 Task: Set the Billing Id to "Does not match regex" while find invoice.
Action: Mouse moved to (147, 20)
Screenshot: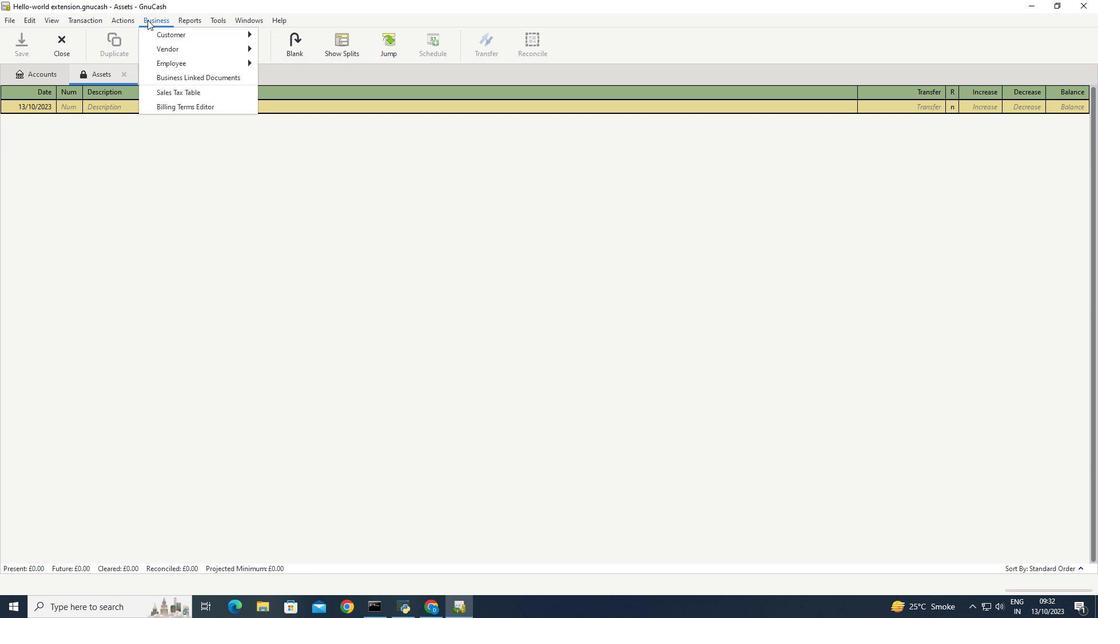 
Action: Mouse pressed left at (147, 20)
Screenshot: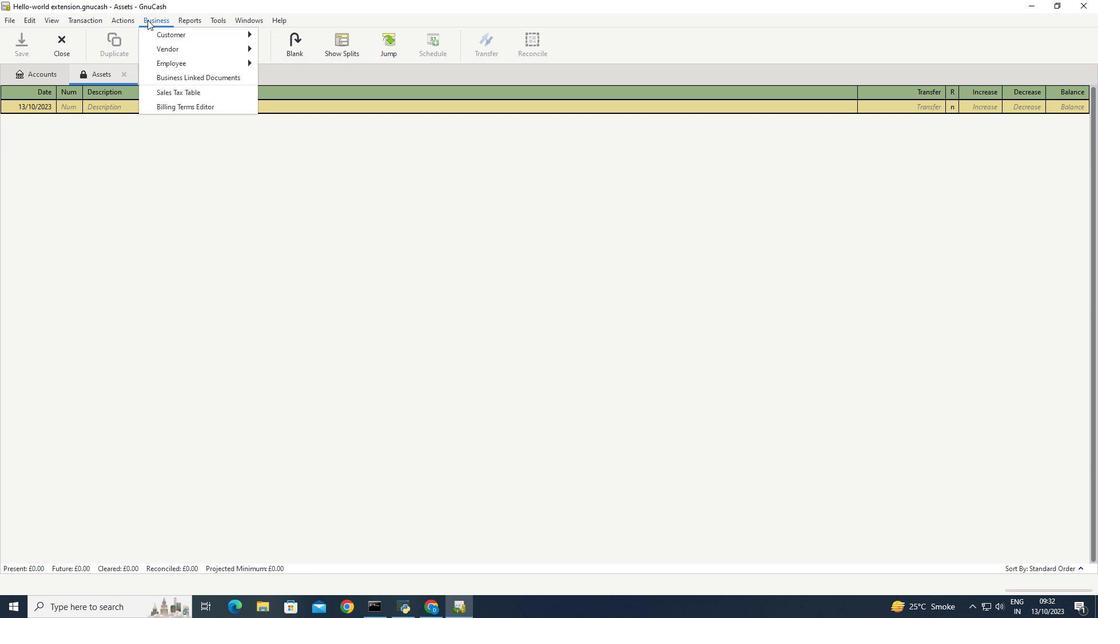 
Action: Mouse moved to (295, 92)
Screenshot: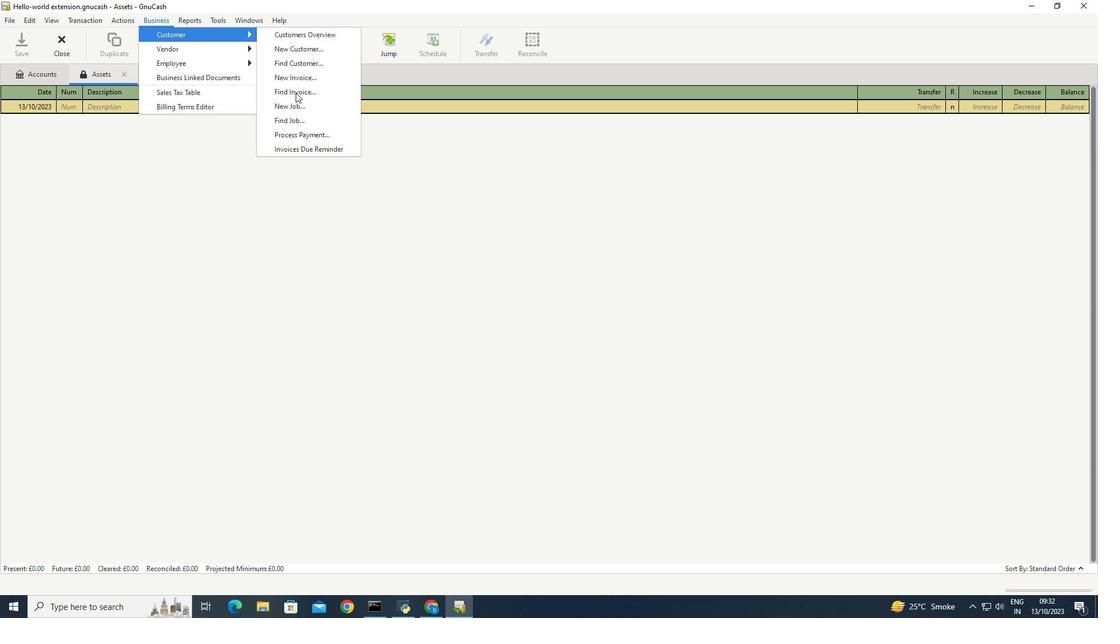 
Action: Mouse pressed left at (295, 92)
Screenshot: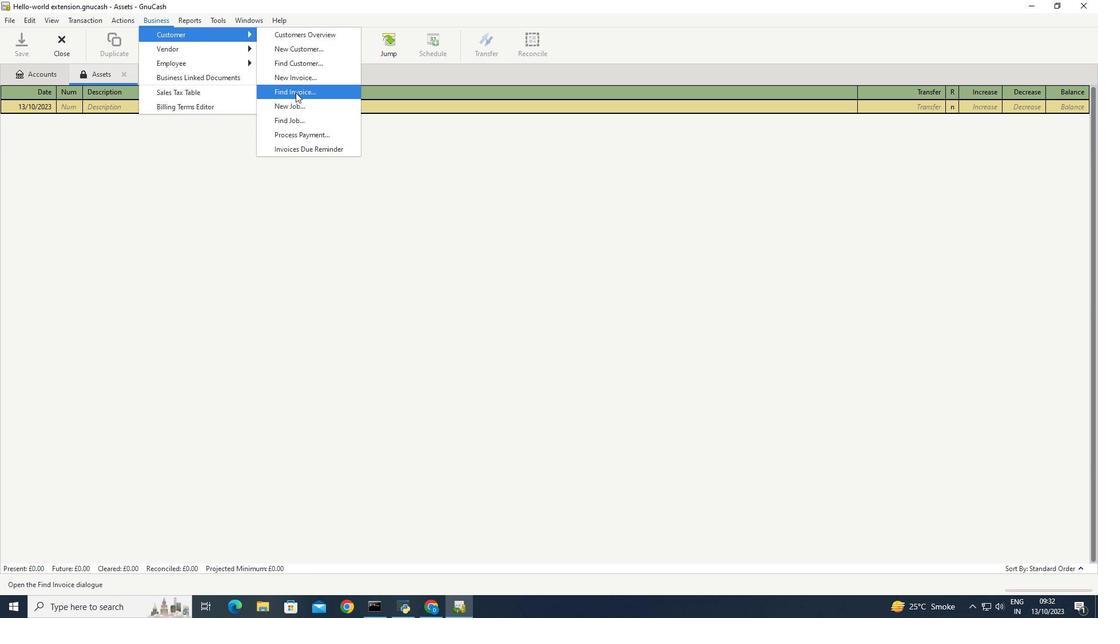 
Action: Mouse moved to (426, 270)
Screenshot: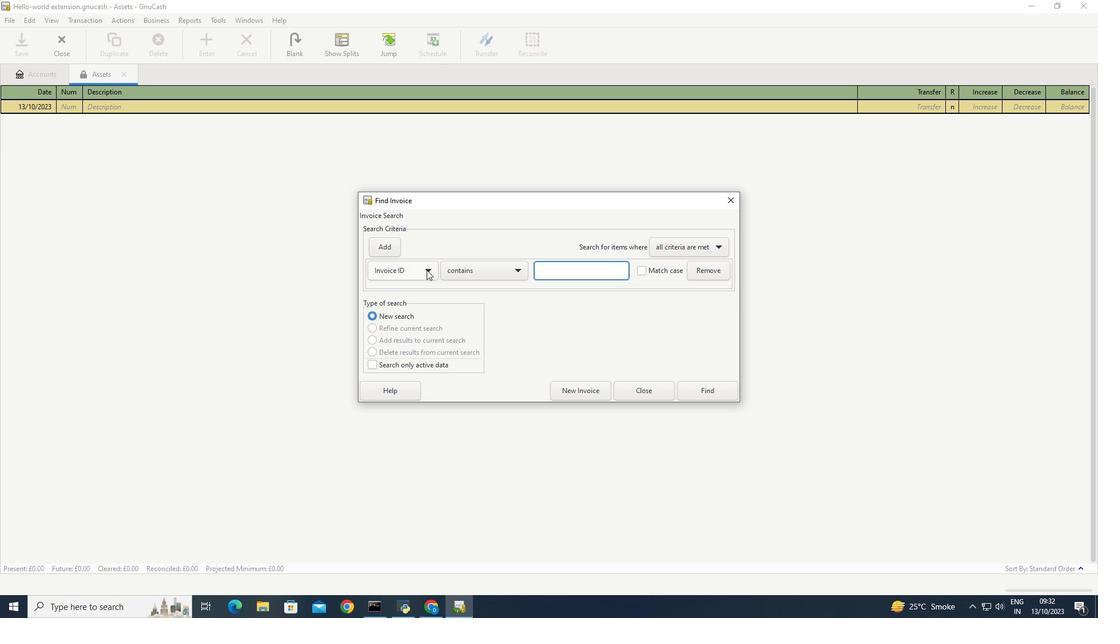 
Action: Mouse pressed left at (426, 270)
Screenshot: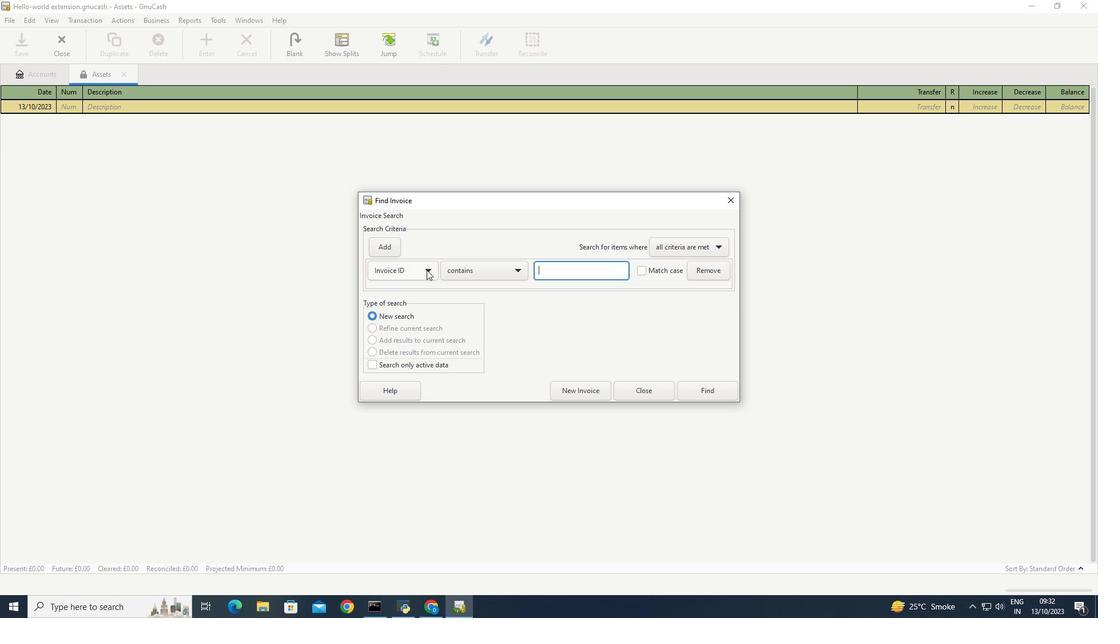 
Action: Mouse moved to (389, 386)
Screenshot: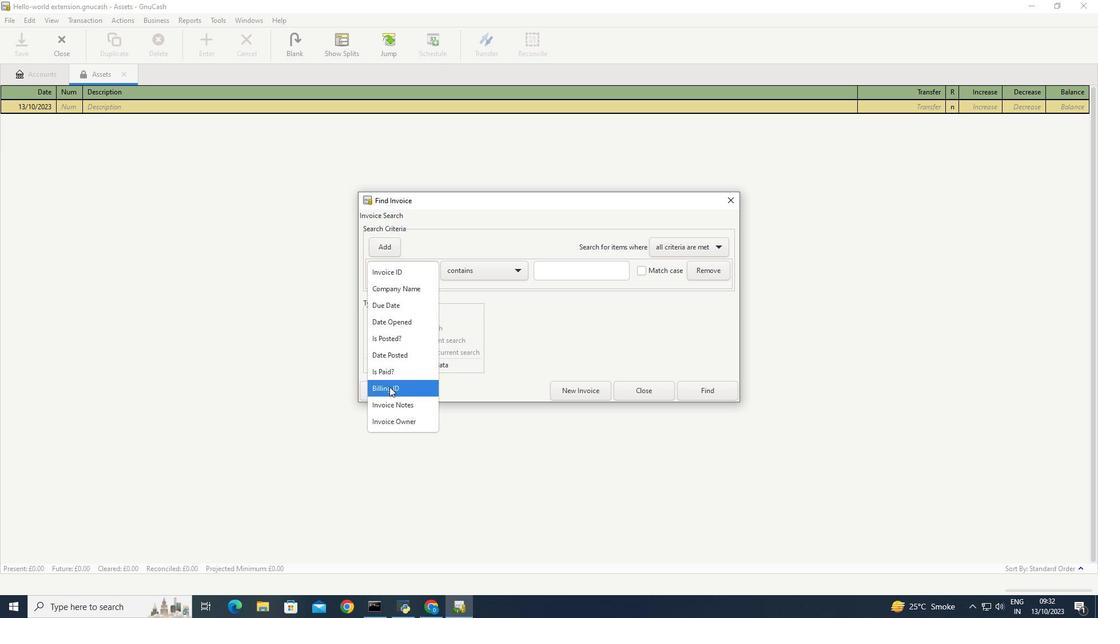 
Action: Mouse pressed left at (389, 386)
Screenshot: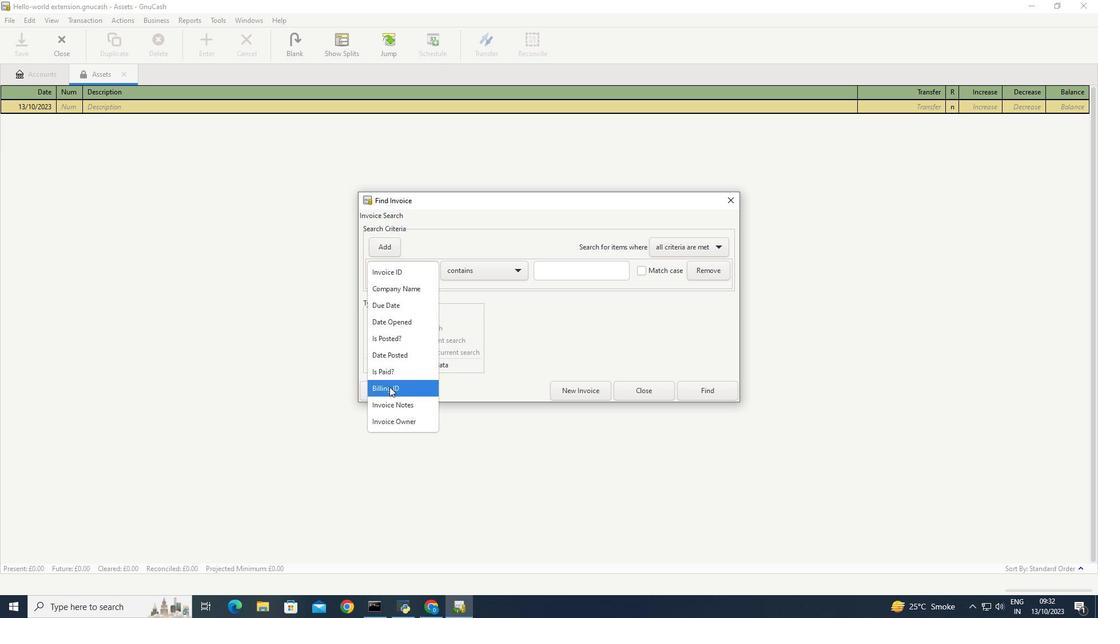
Action: Mouse moved to (514, 271)
Screenshot: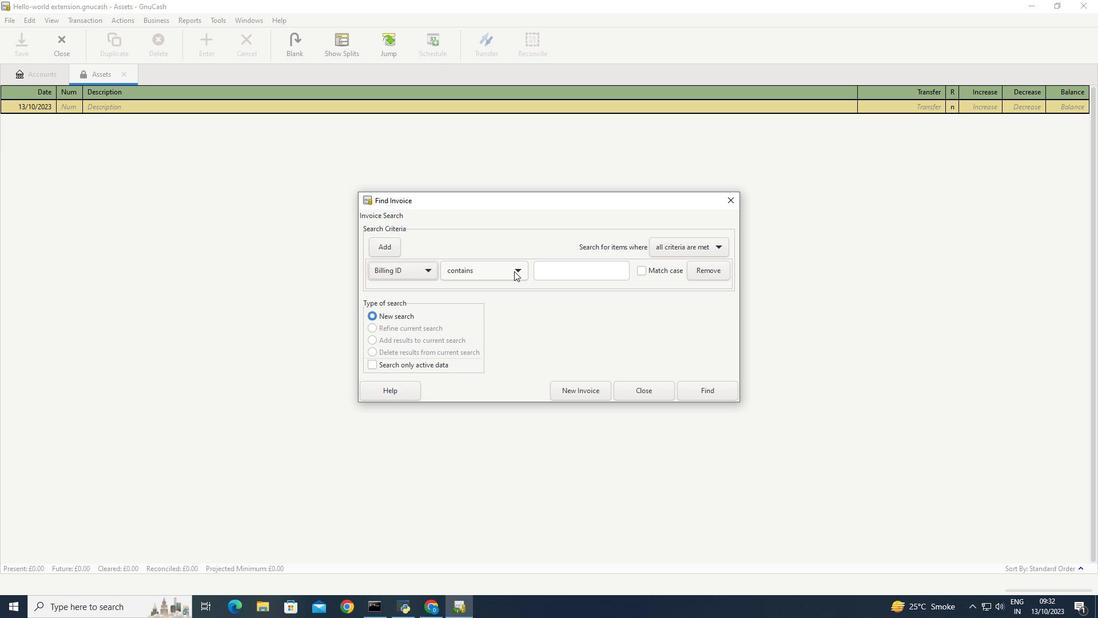 
Action: Mouse pressed left at (514, 271)
Screenshot: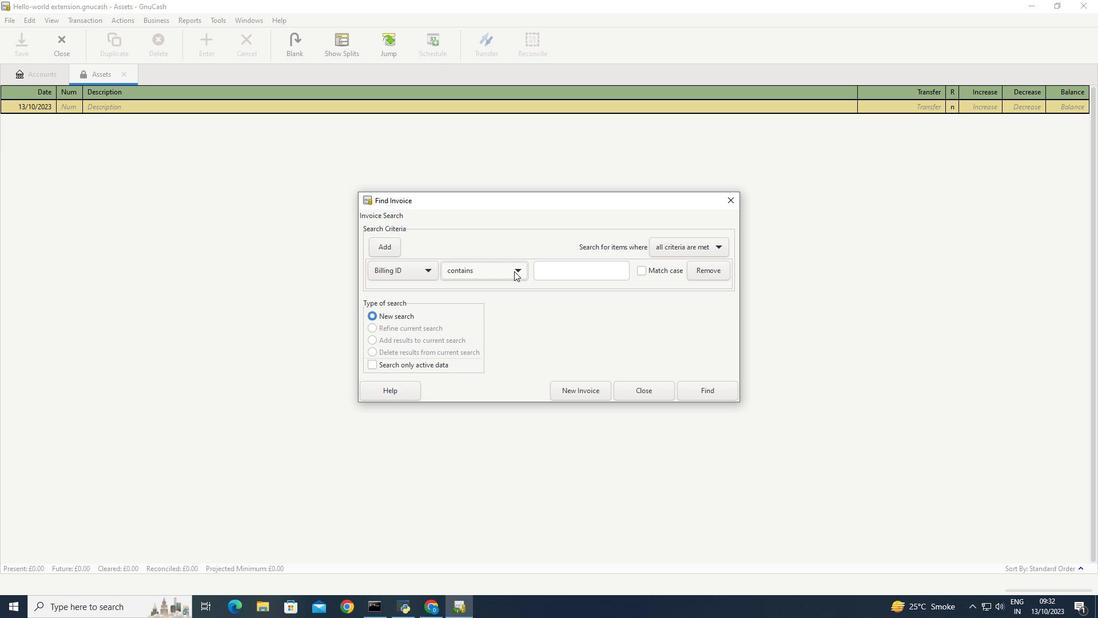 
Action: Mouse moved to (492, 323)
Screenshot: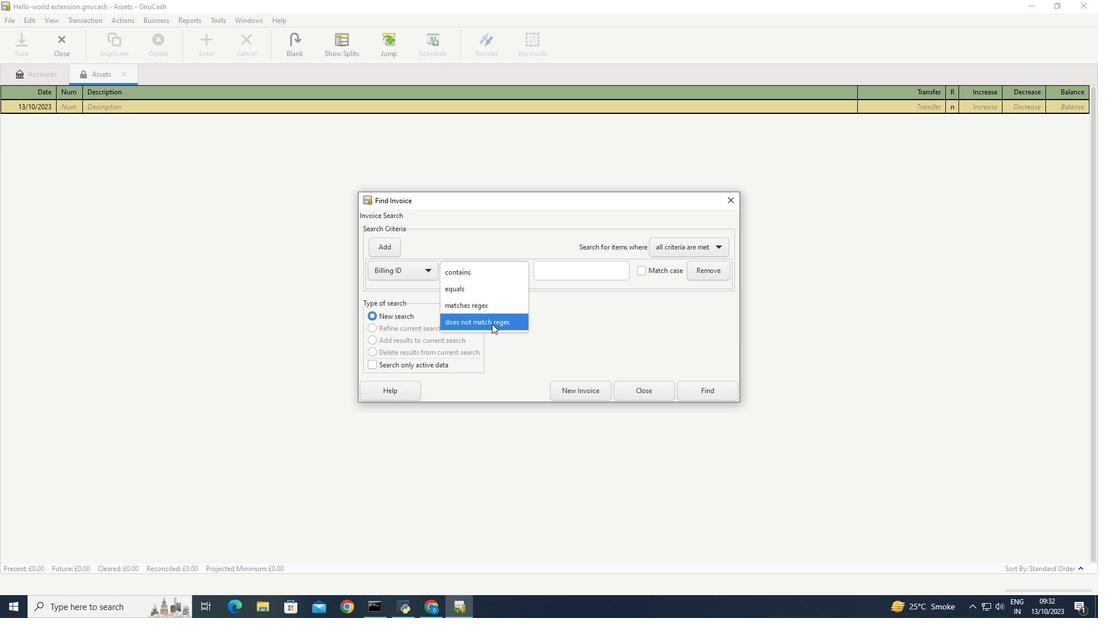 
Action: Mouse pressed left at (492, 323)
Screenshot: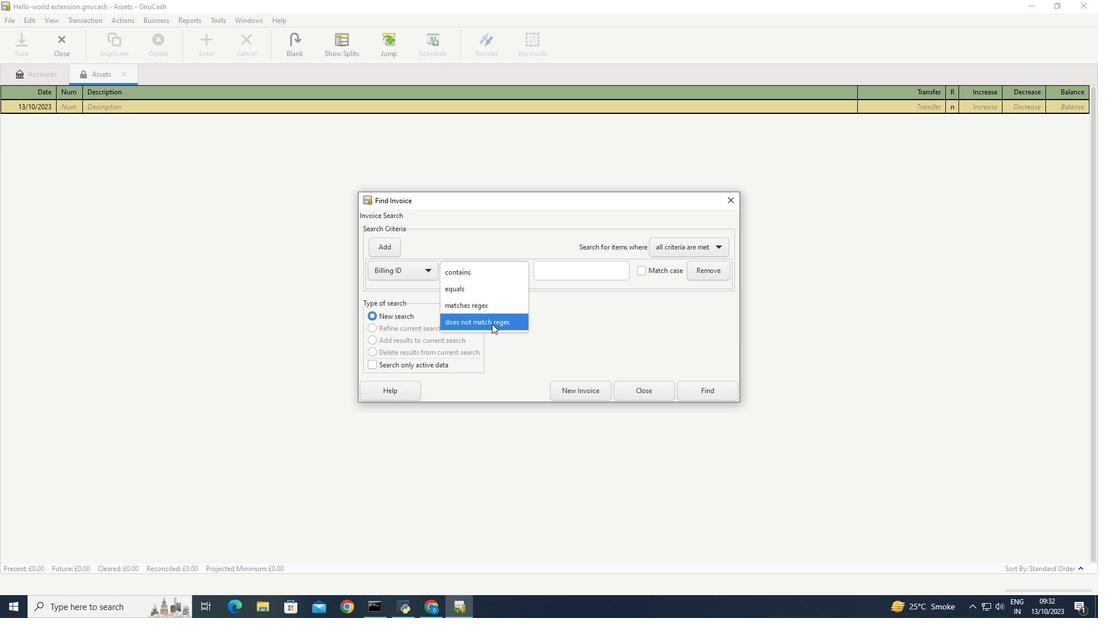 
Action: Mouse moved to (512, 317)
Screenshot: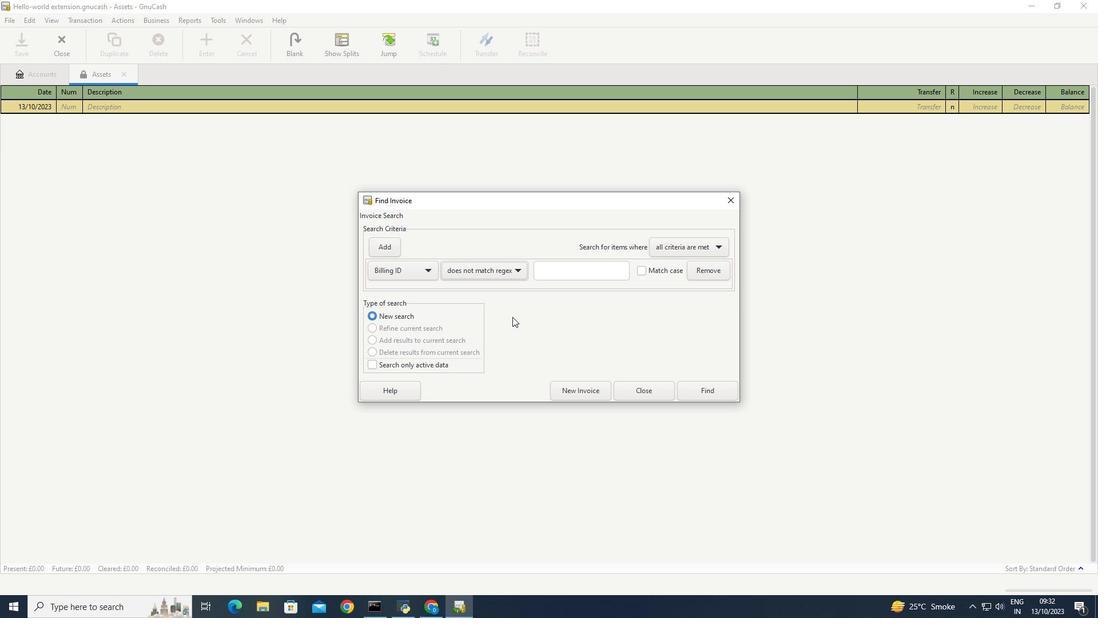 
Action: Mouse pressed left at (512, 317)
Screenshot: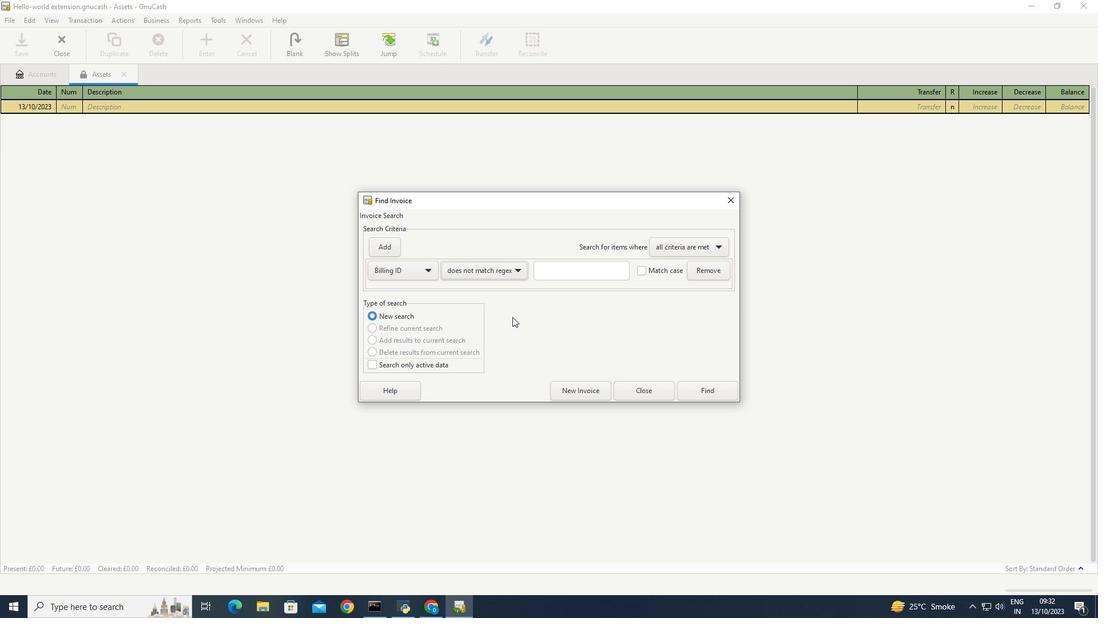 
